 Task: Add Sprouts Goat's Milk Bar Soap to the cart.
Action: Mouse moved to (772, 258)
Screenshot: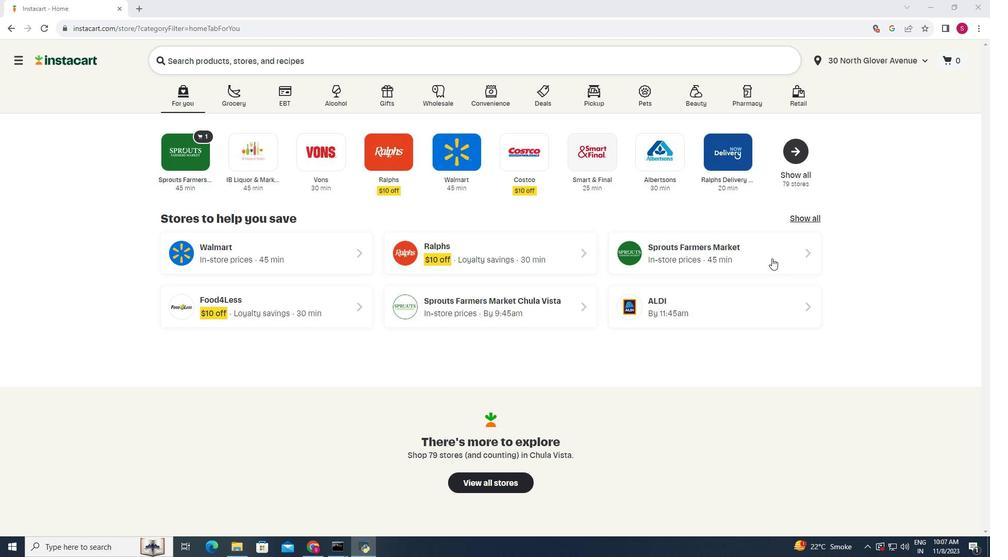 
Action: Mouse pressed left at (772, 258)
Screenshot: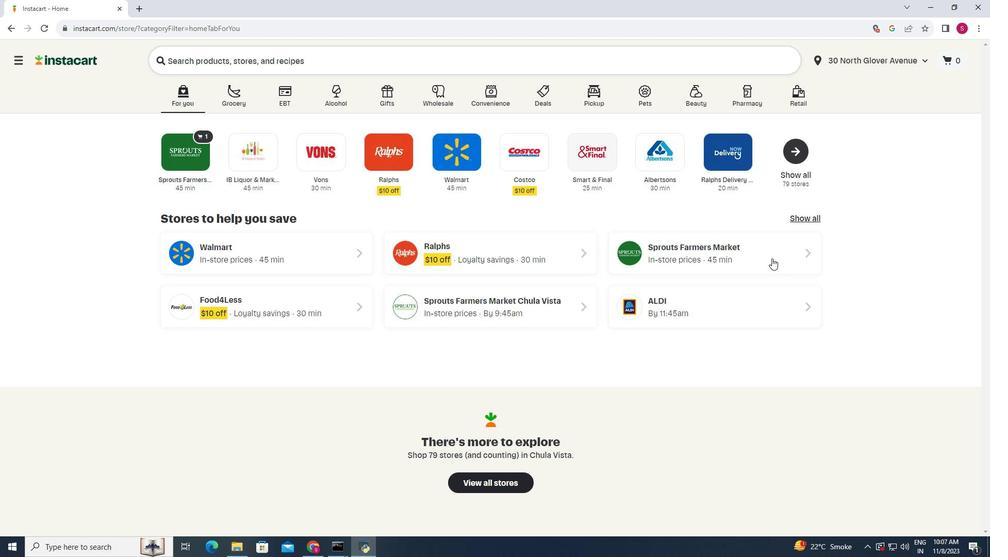 
Action: Mouse moved to (52, 420)
Screenshot: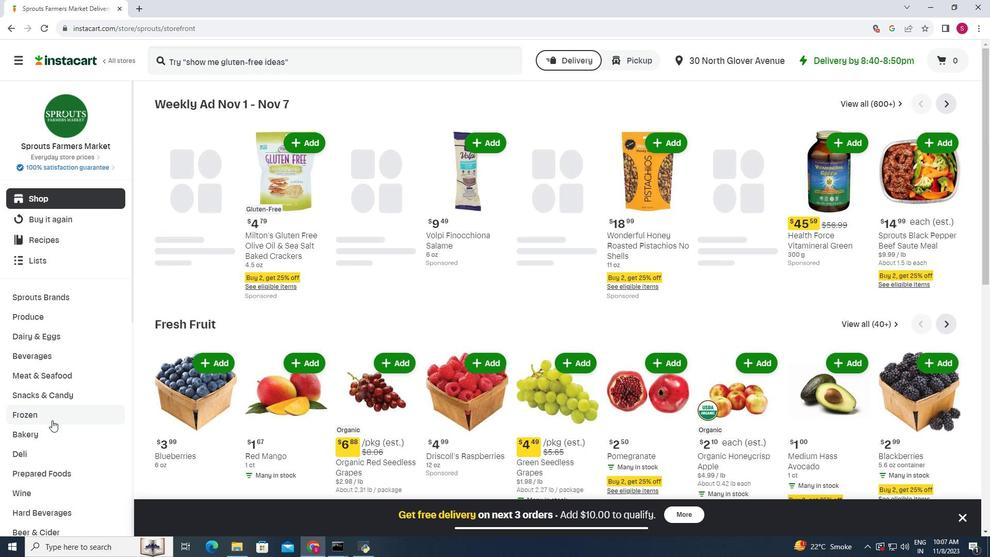 
Action: Mouse scrolled (52, 419) with delta (0, 0)
Screenshot: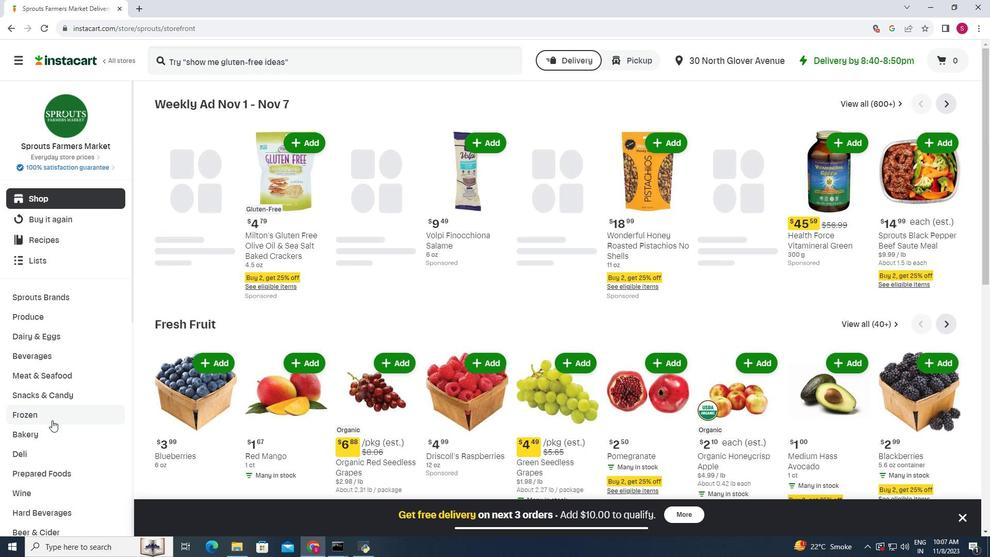 
Action: Mouse moved to (52, 420)
Screenshot: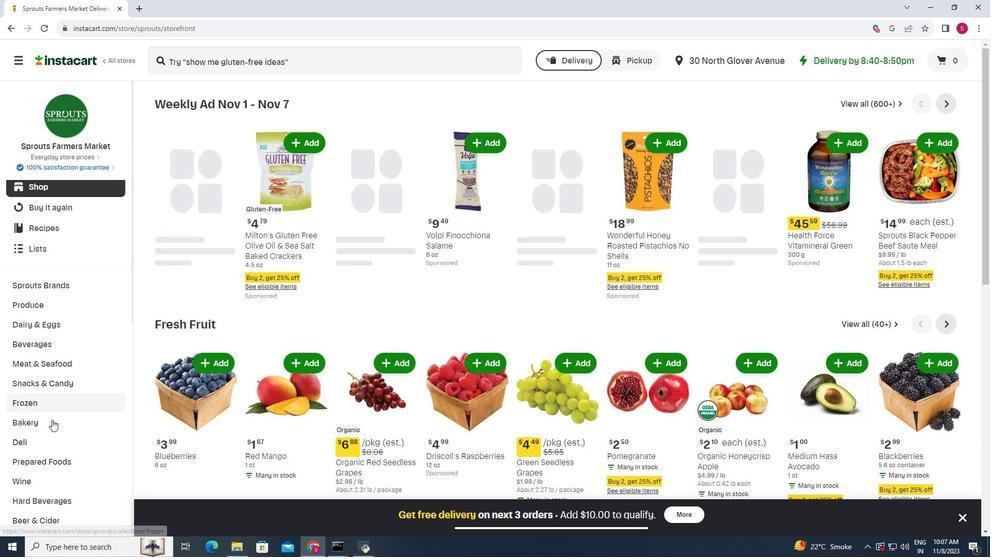 
Action: Mouse scrolled (52, 419) with delta (0, 0)
Screenshot: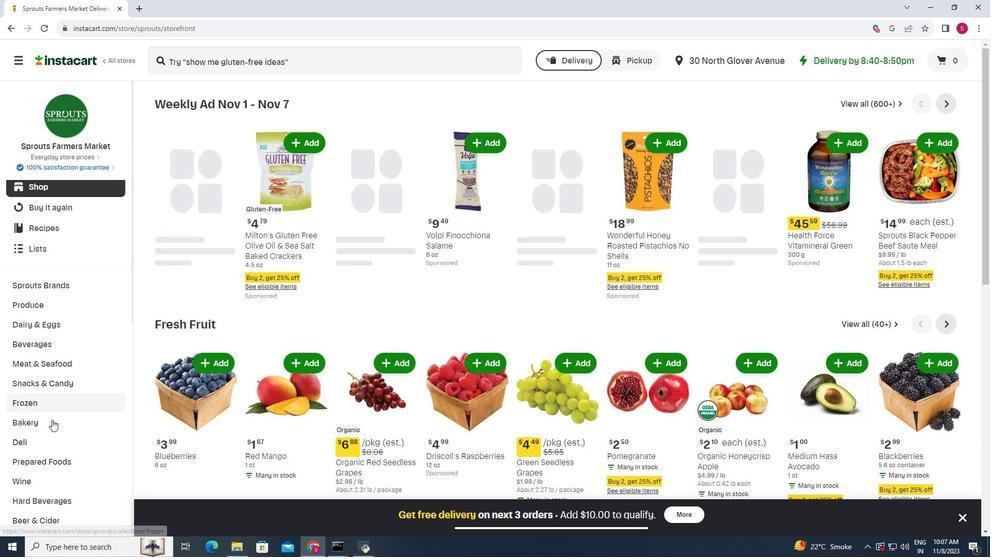 
Action: Mouse moved to (52, 419)
Screenshot: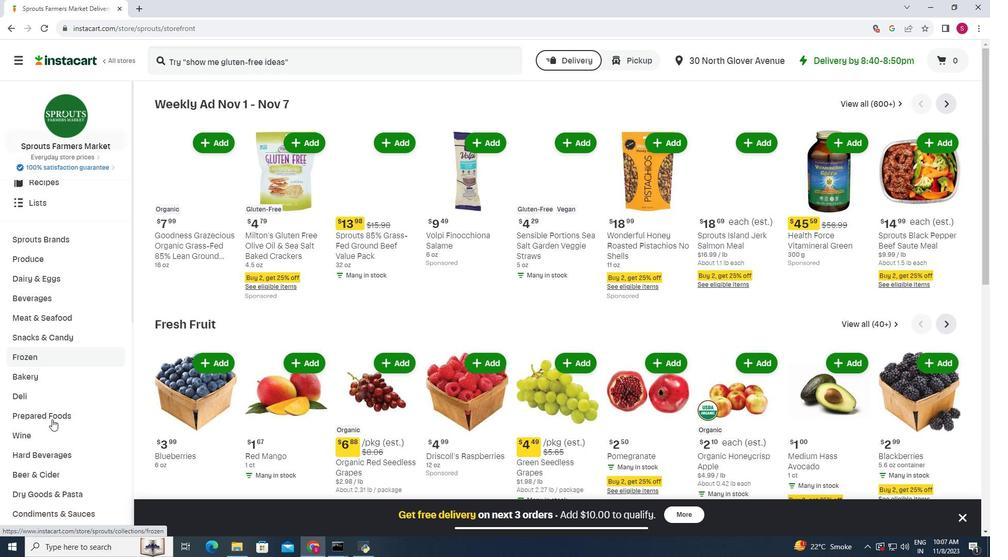 
Action: Mouse scrolled (52, 418) with delta (0, 0)
Screenshot: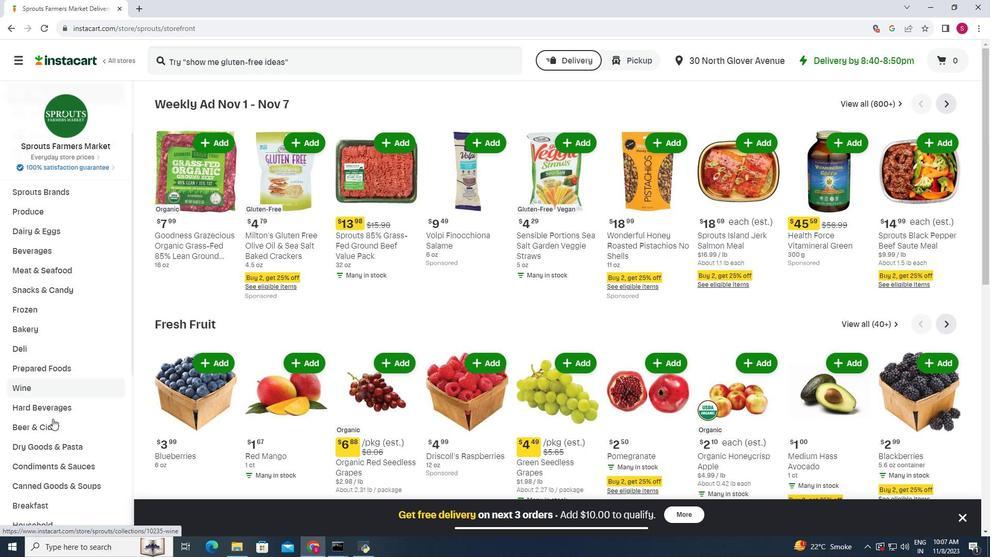 
Action: Mouse moved to (52, 418)
Screenshot: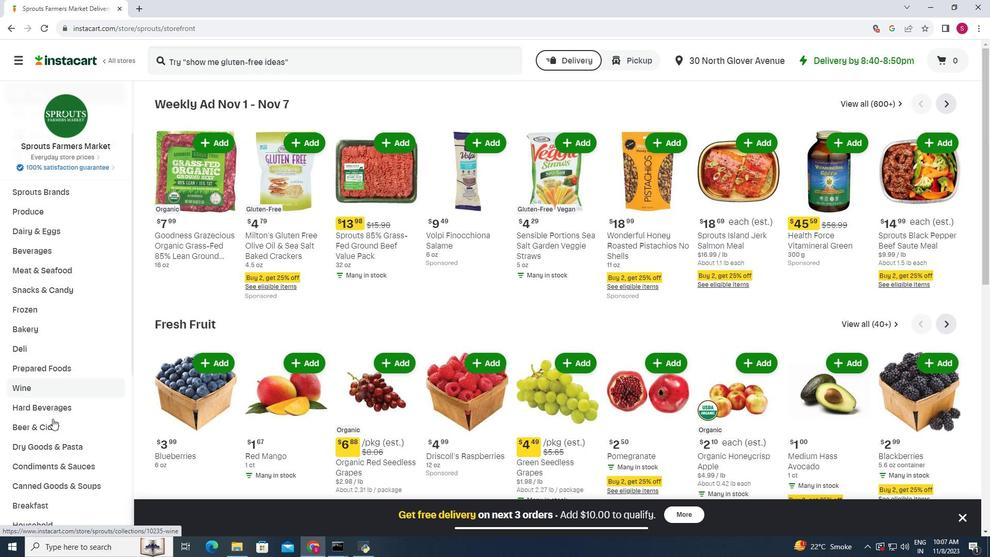 
Action: Mouse scrolled (52, 418) with delta (0, 0)
Screenshot: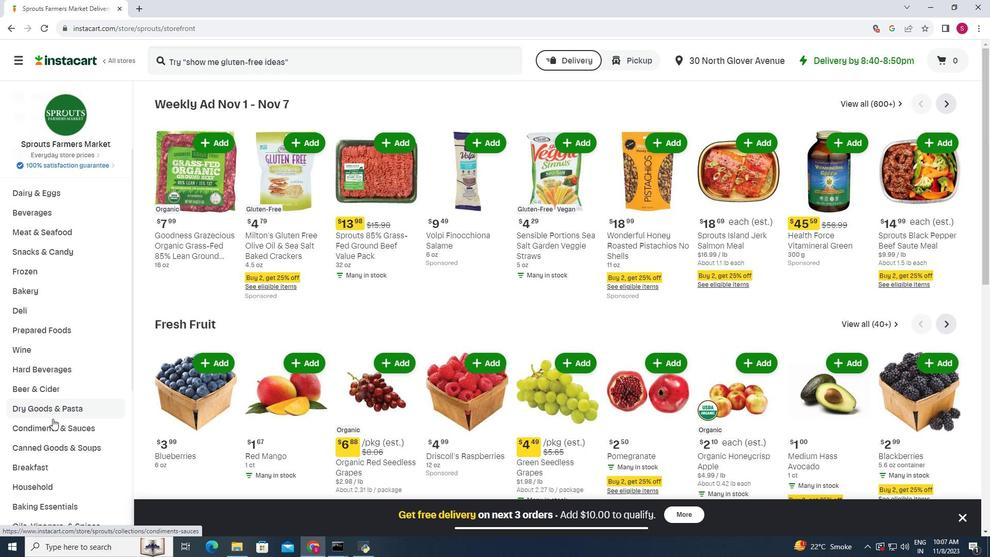 
Action: Mouse moved to (53, 418)
Screenshot: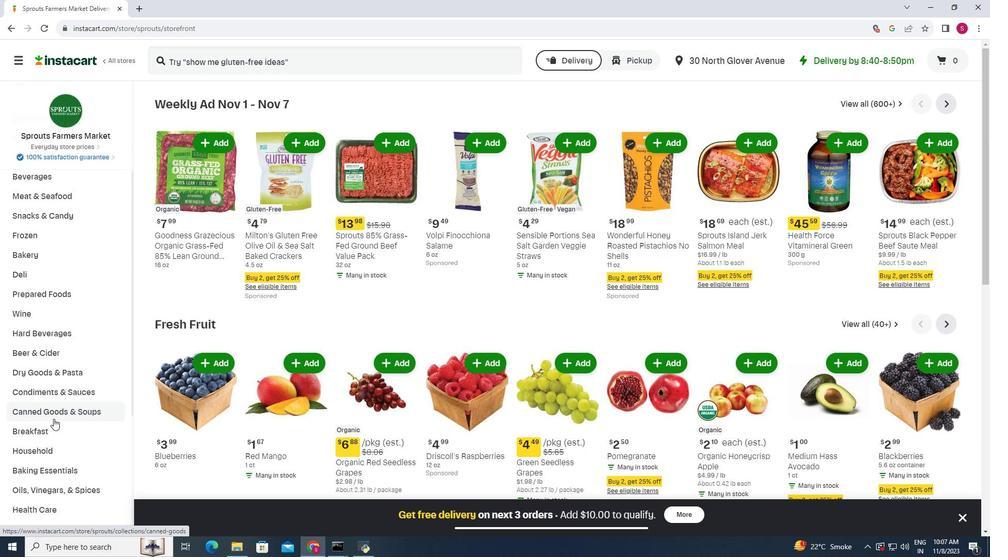 
Action: Mouse scrolled (53, 418) with delta (0, 0)
Screenshot: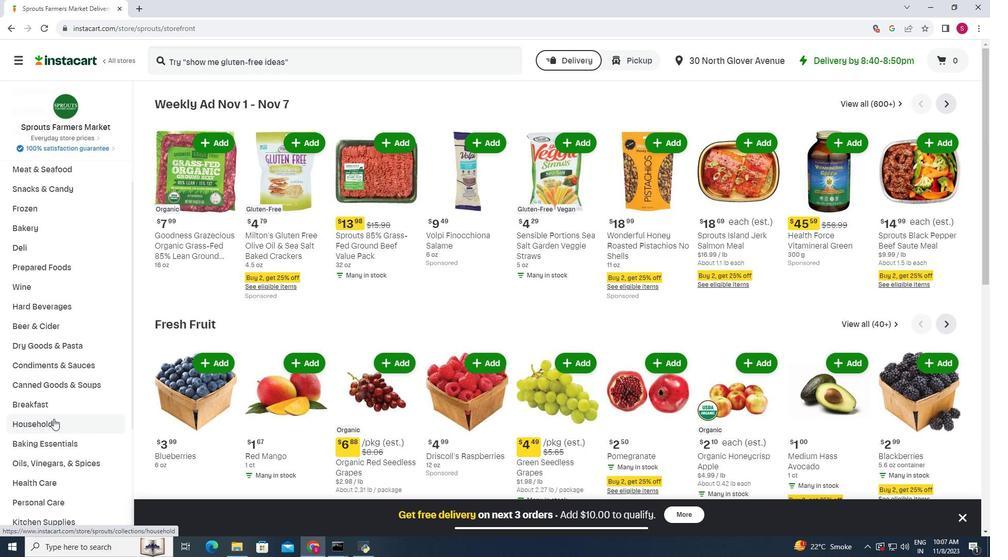 
Action: Mouse moved to (84, 376)
Screenshot: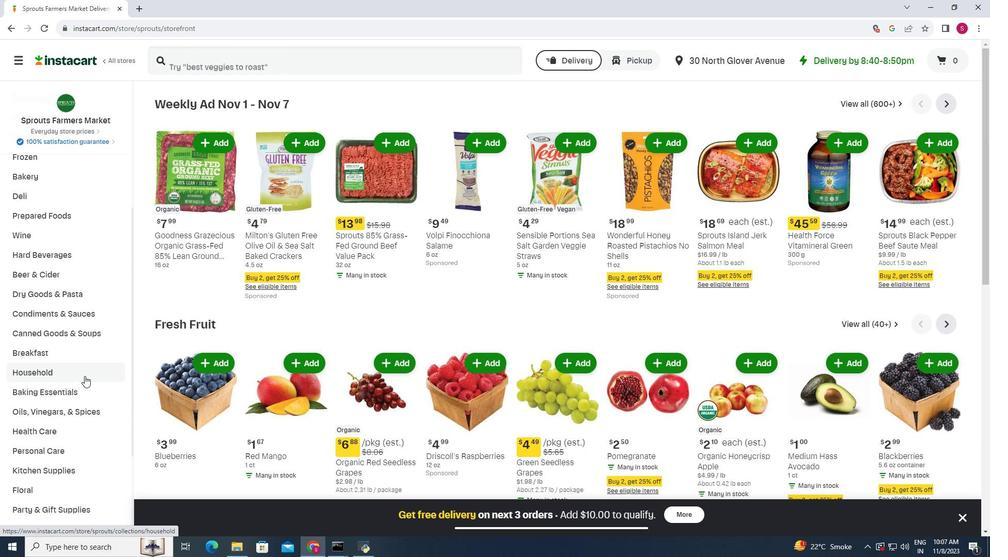 
Action: Mouse pressed left at (84, 376)
Screenshot: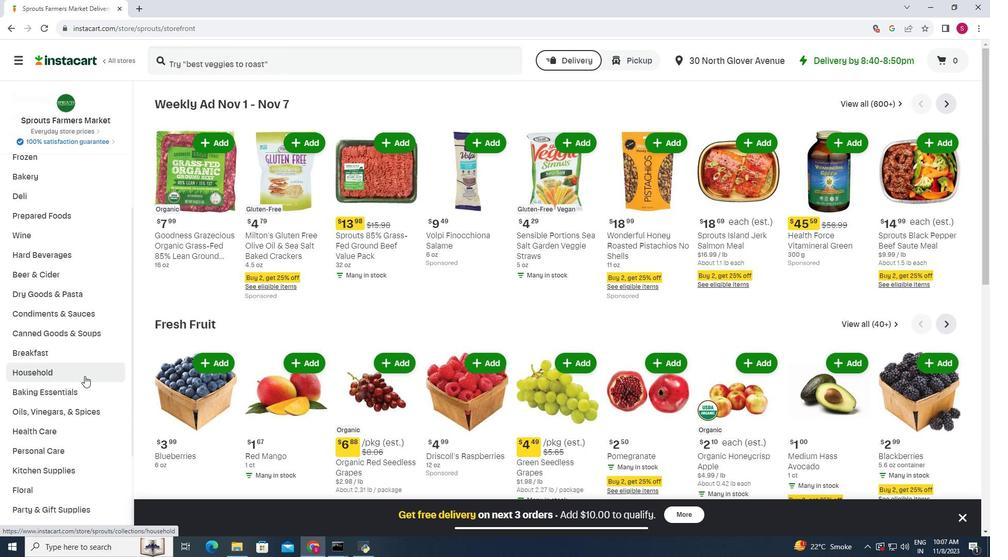 
Action: Mouse moved to (687, 137)
Screenshot: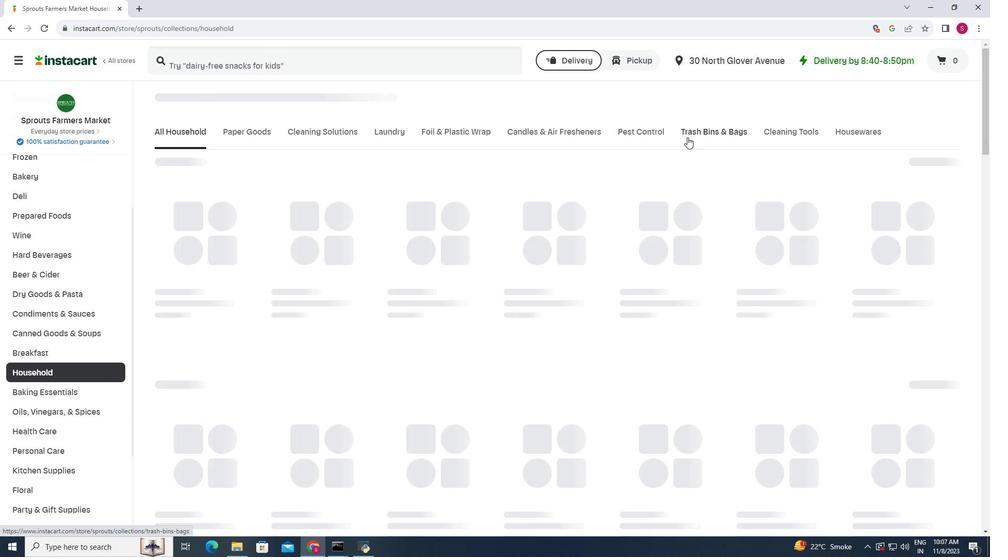 
Action: Mouse pressed left at (687, 137)
Screenshot: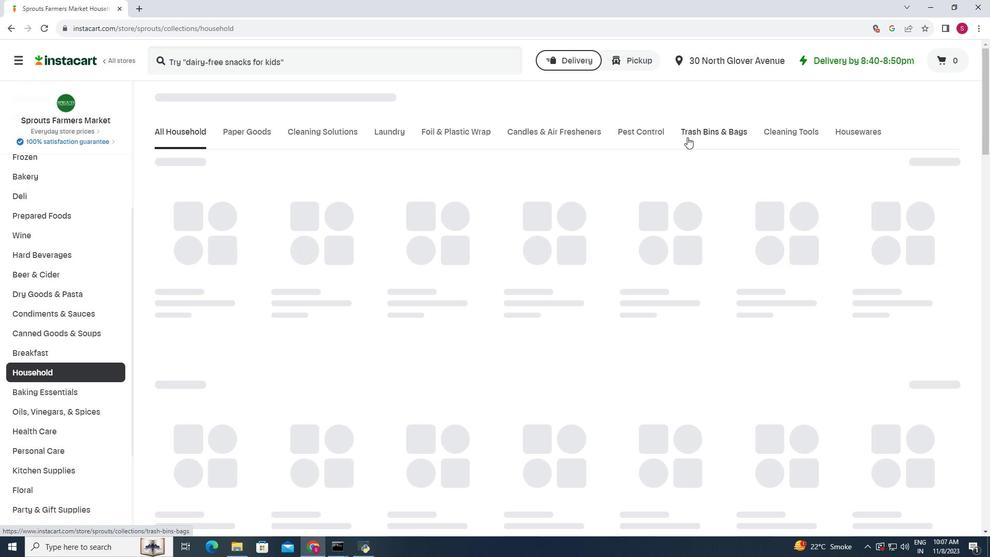 
Action: Mouse moved to (615, 257)
Screenshot: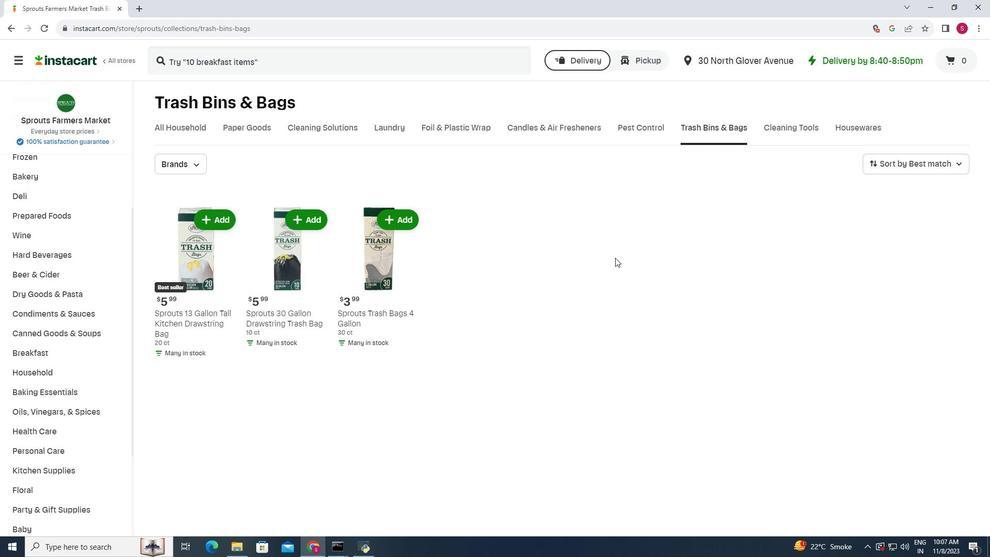 
